 Task: In service page projects allow project work notifications turn off.
Action: Mouse moved to (821, 70)
Screenshot: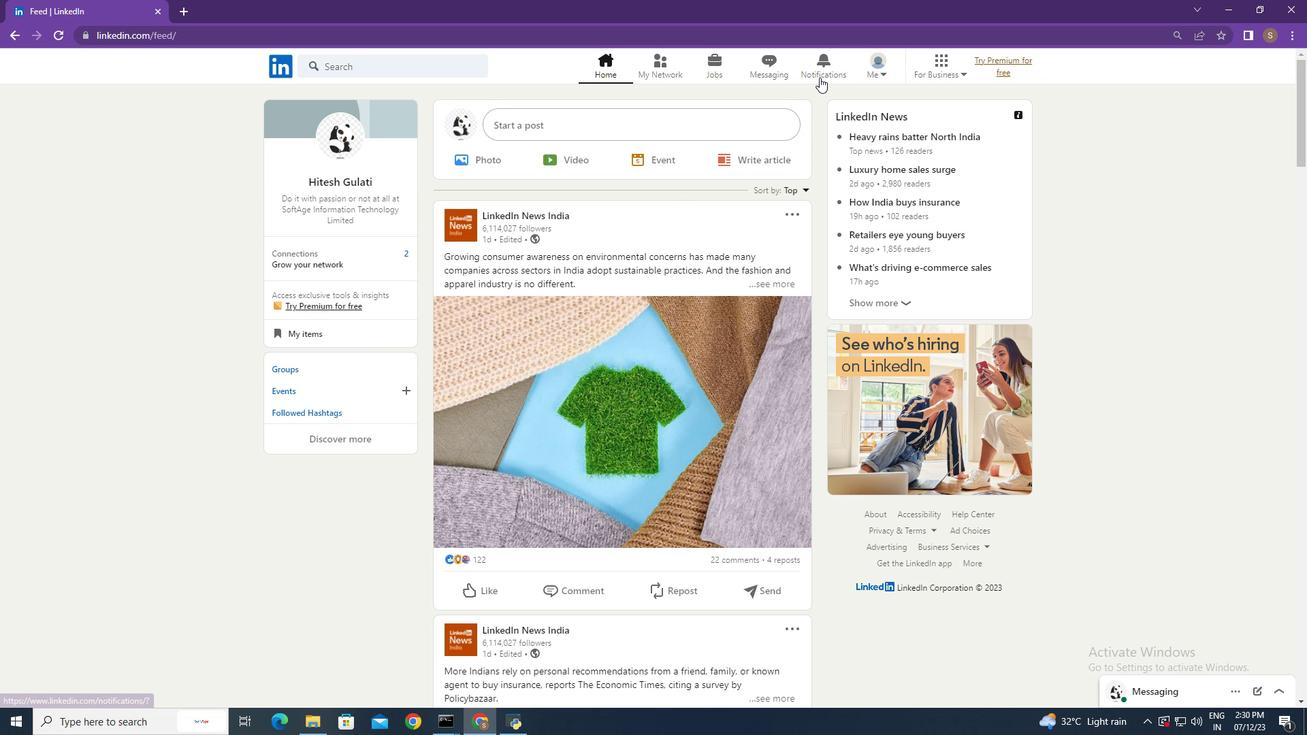 
Action: Mouse pressed left at (821, 70)
Screenshot: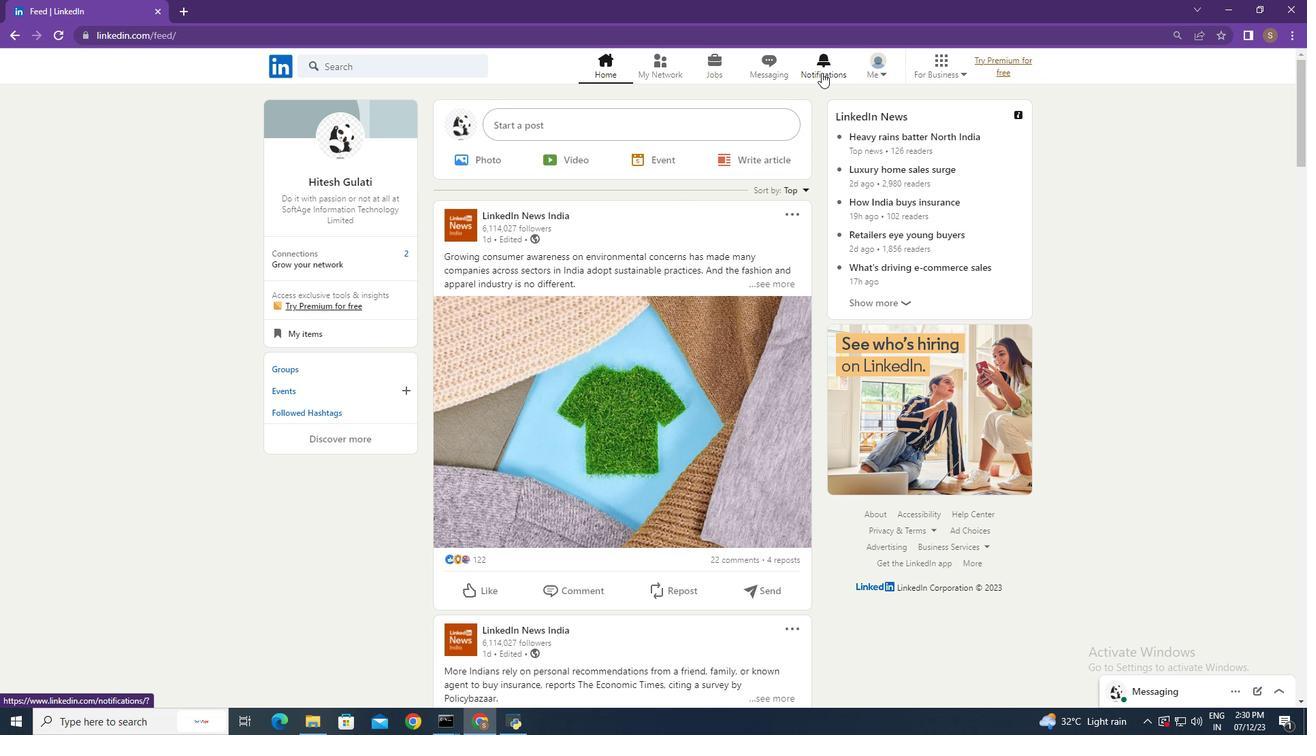 
Action: Mouse moved to (311, 152)
Screenshot: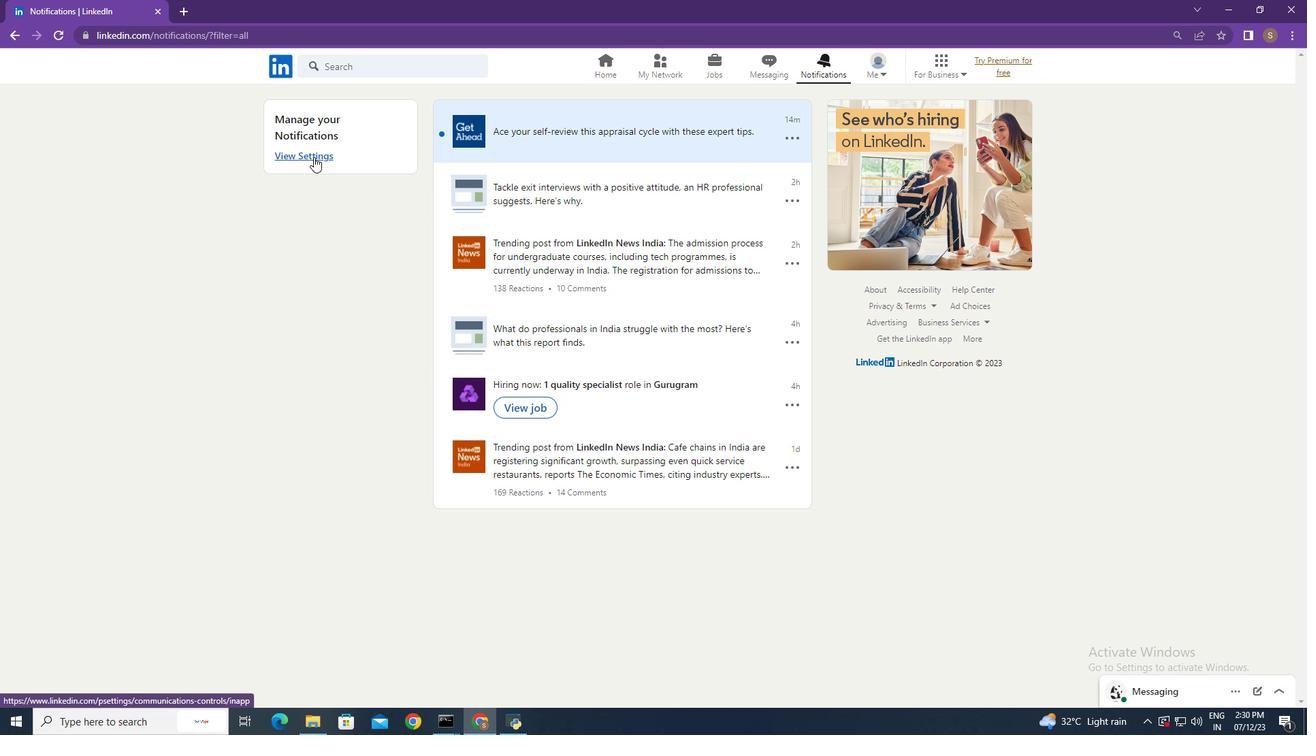 
Action: Mouse pressed left at (311, 152)
Screenshot: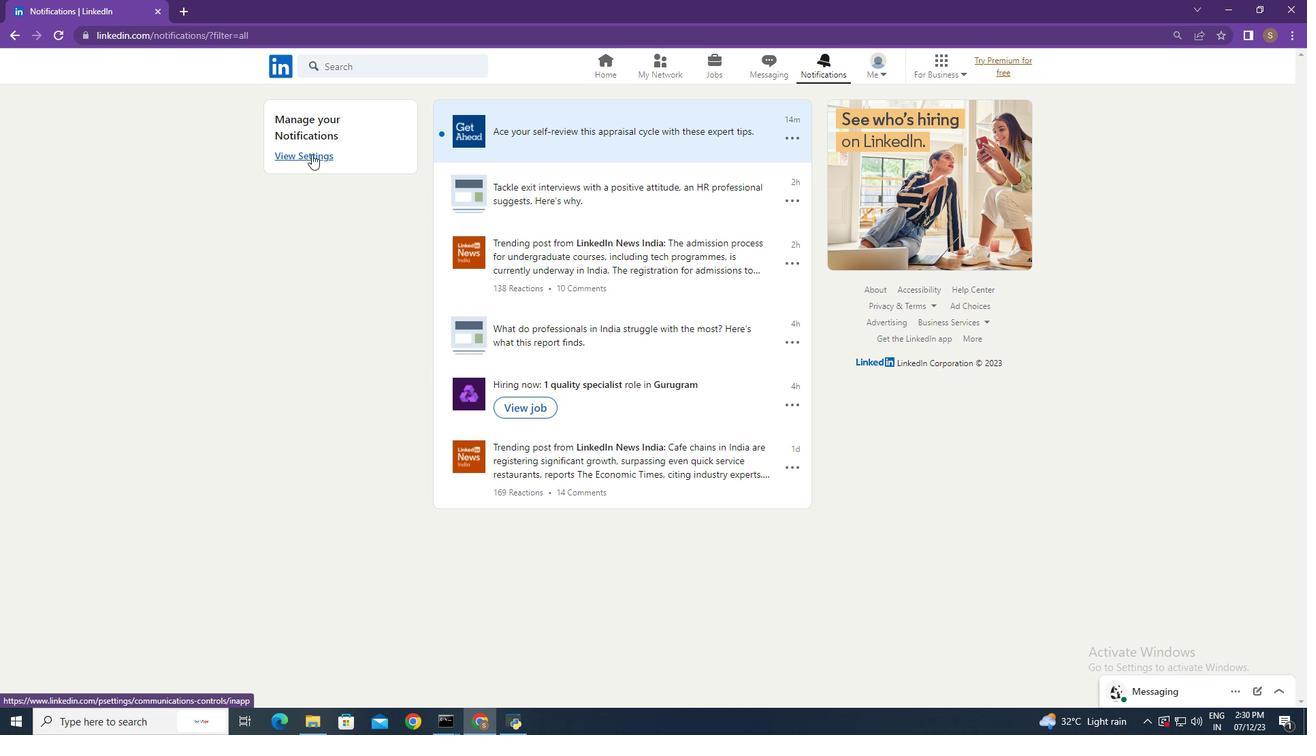 
Action: Mouse moved to (814, 246)
Screenshot: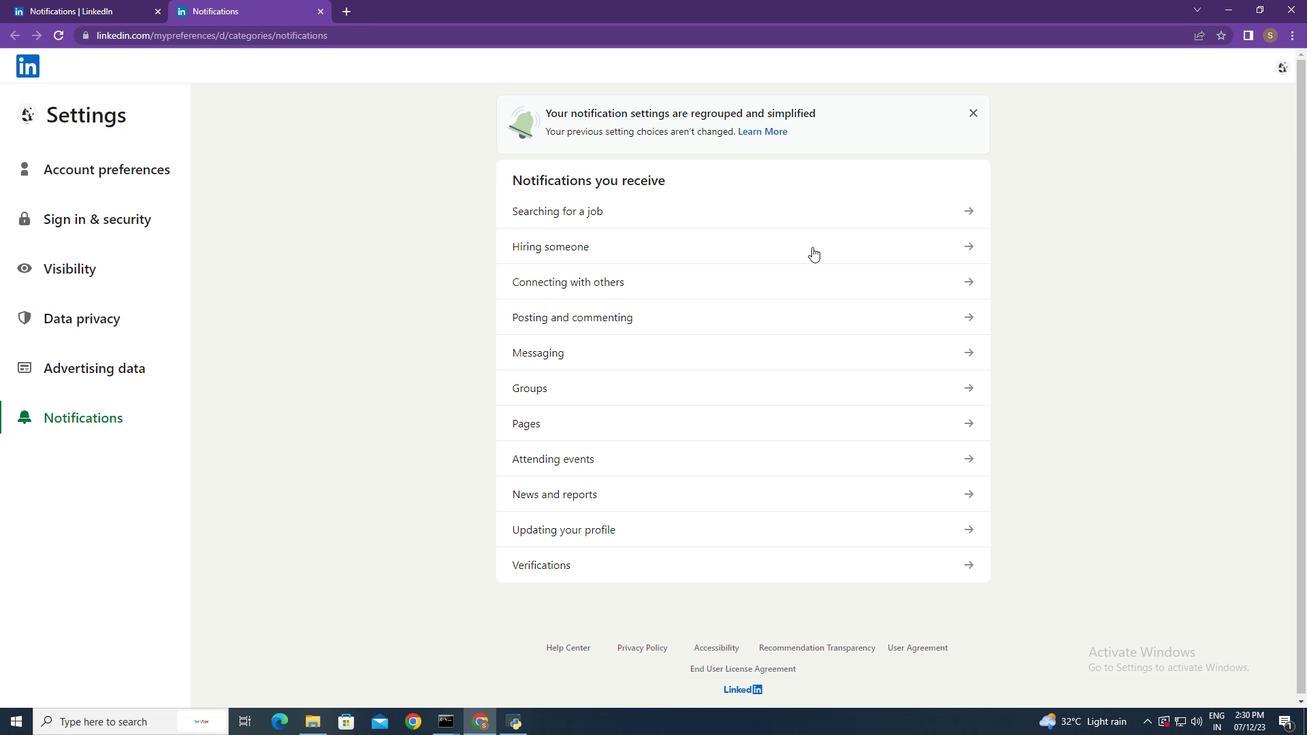 
Action: Mouse pressed left at (814, 246)
Screenshot: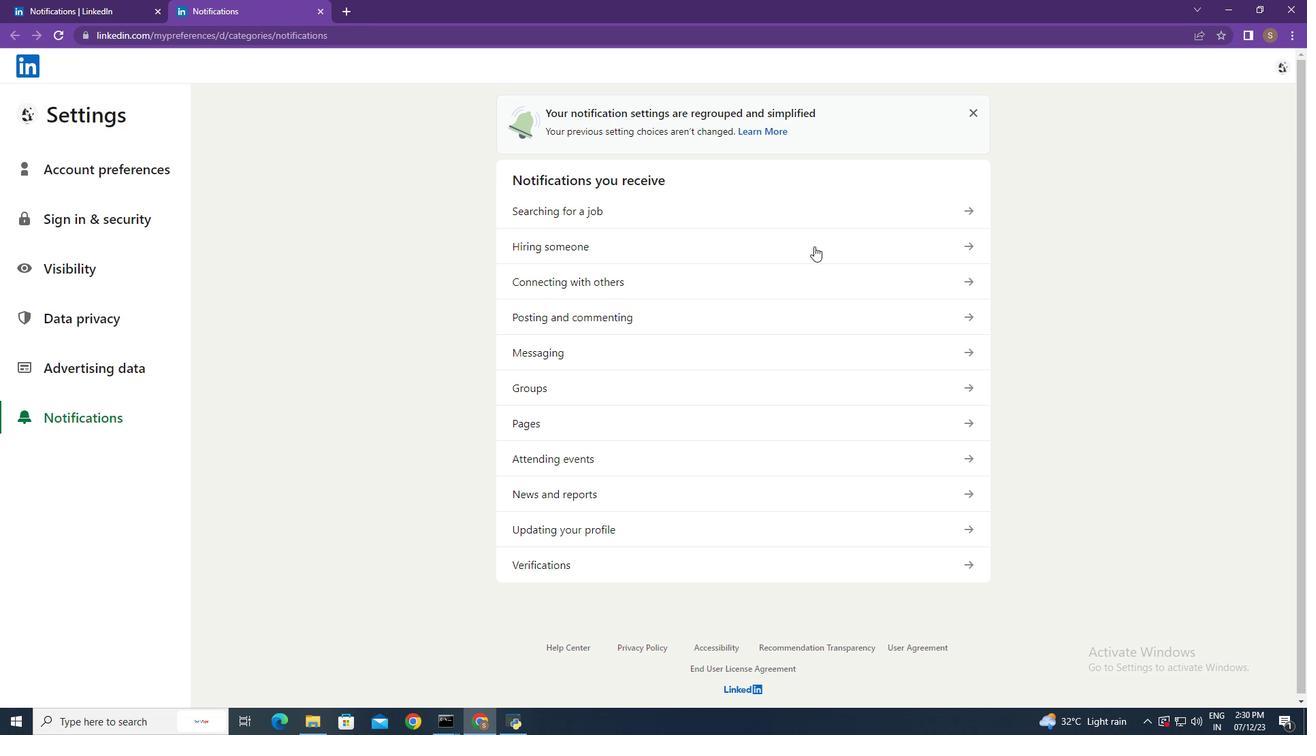 
Action: Mouse moved to (845, 156)
Screenshot: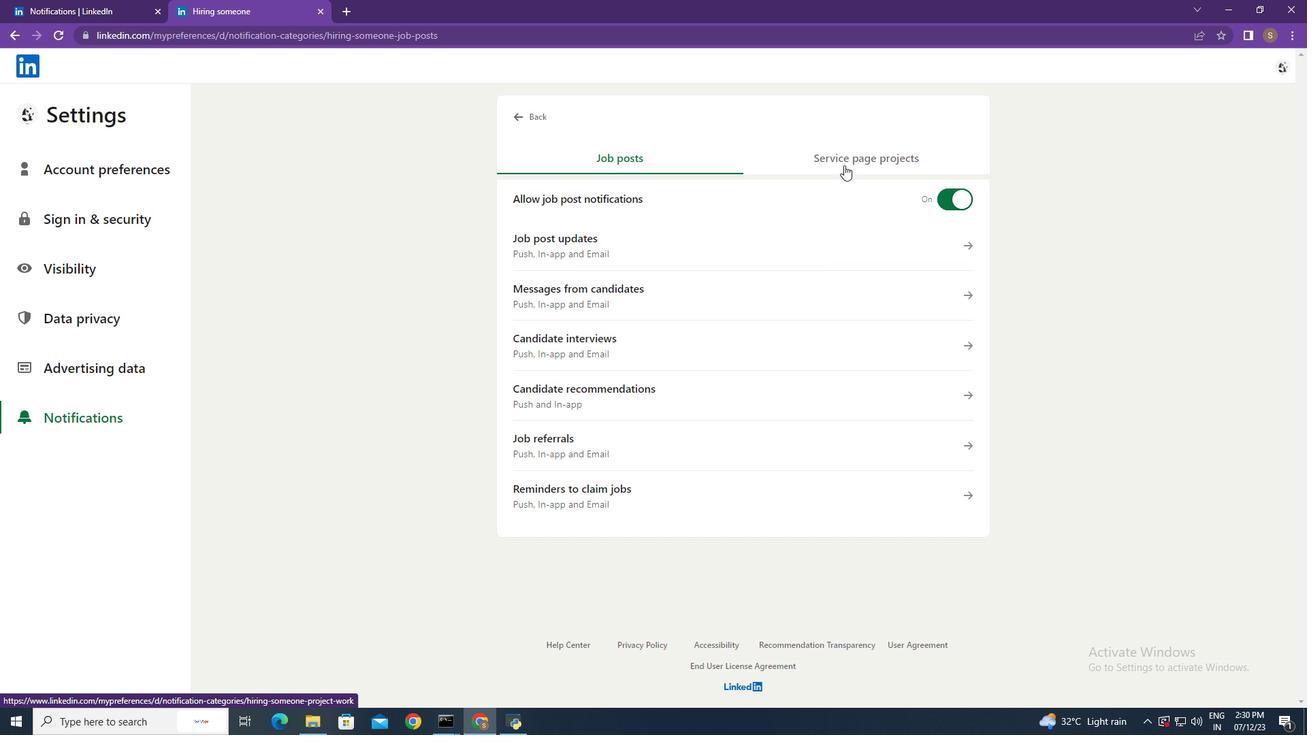 
Action: Mouse pressed left at (845, 156)
Screenshot: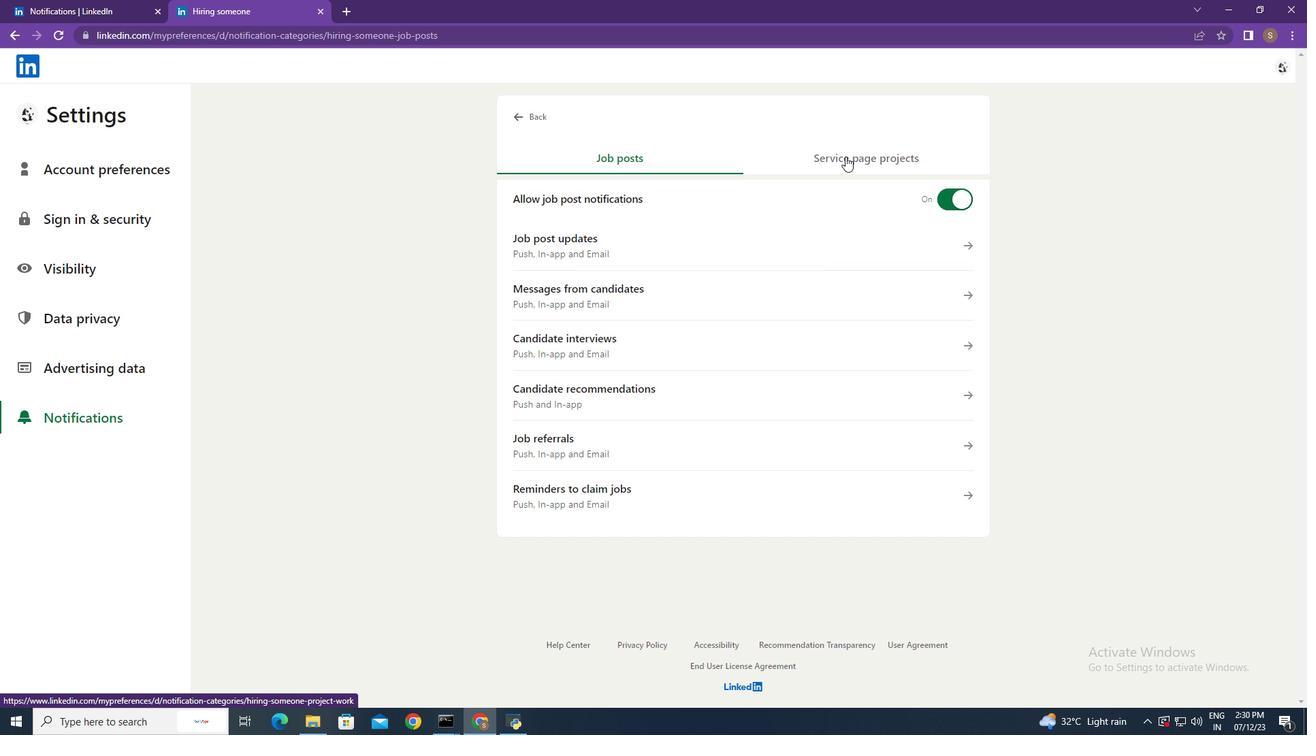 
Action: Mouse moved to (959, 201)
Screenshot: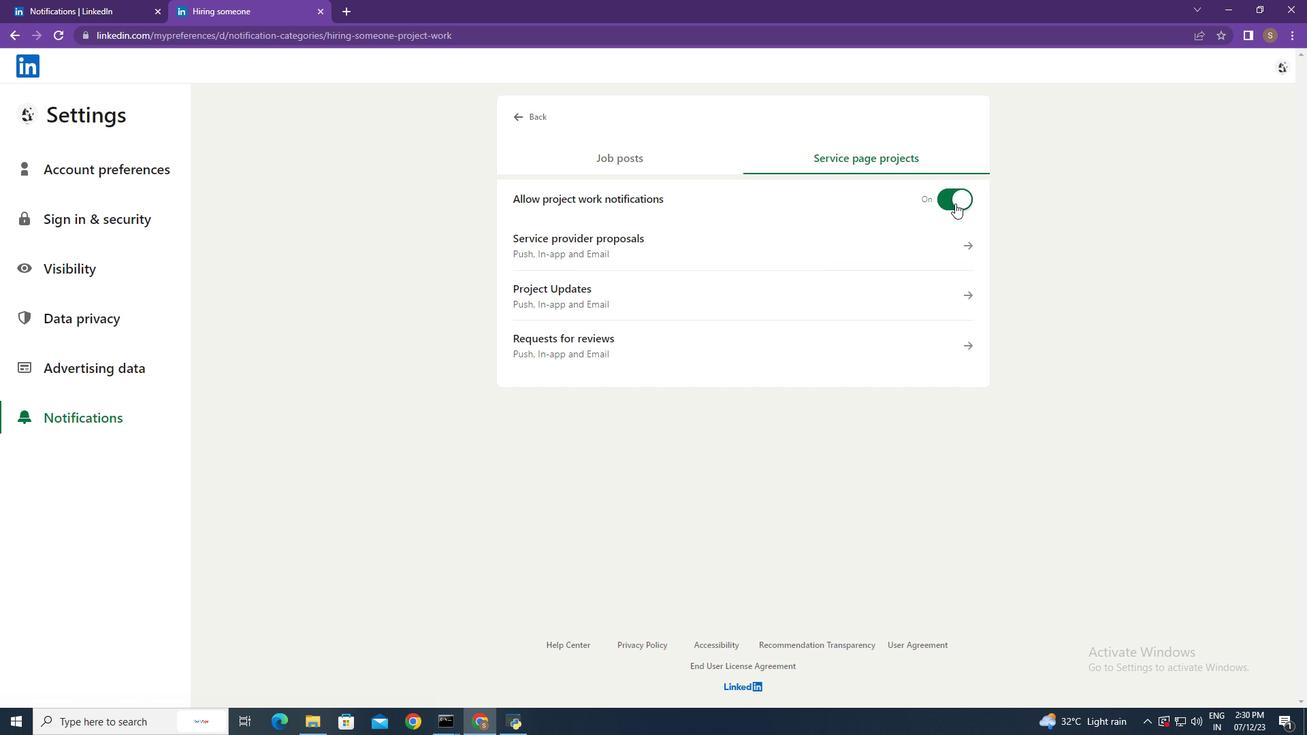 
Action: Mouse pressed left at (959, 201)
Screenshot: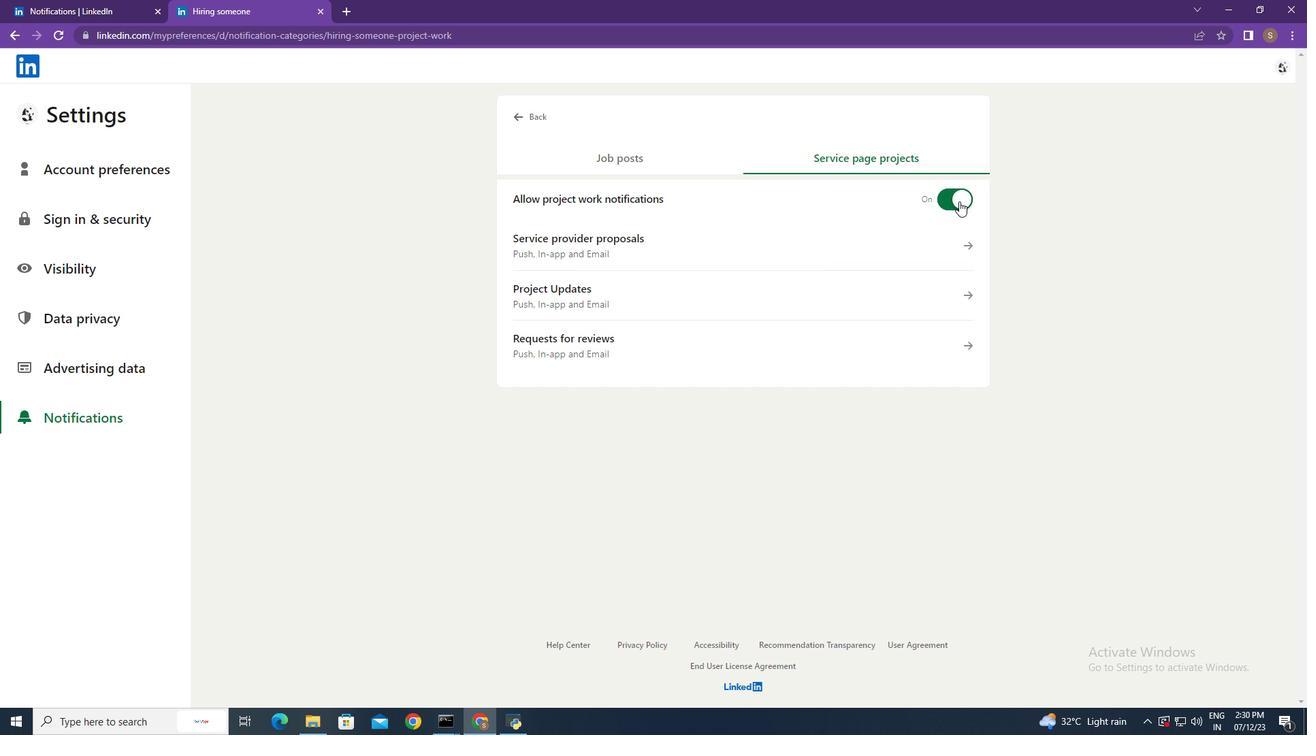 
Action: Mouse moved to (1094, 276)
Screenshot: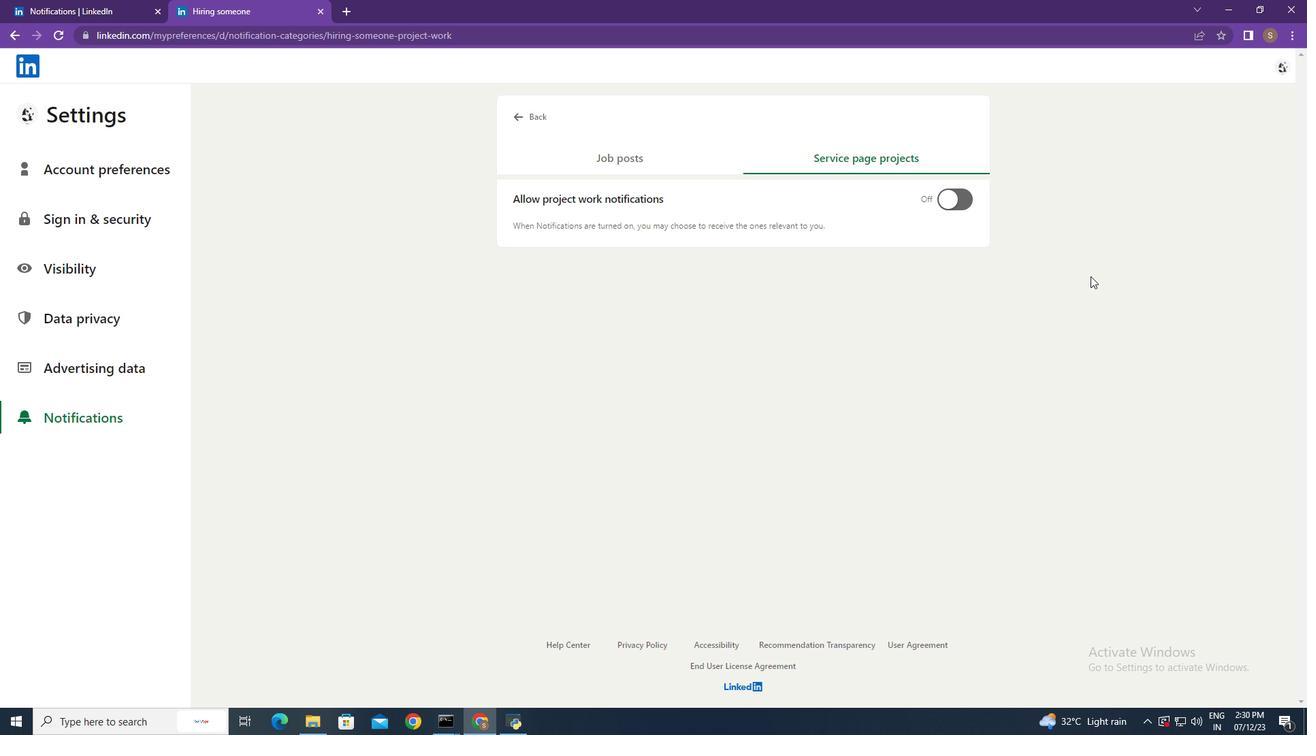 
